 Task: Add Now Organic Lavender Oil to the cart.
Action: Mouse moved to (814, 283)
Screenshot: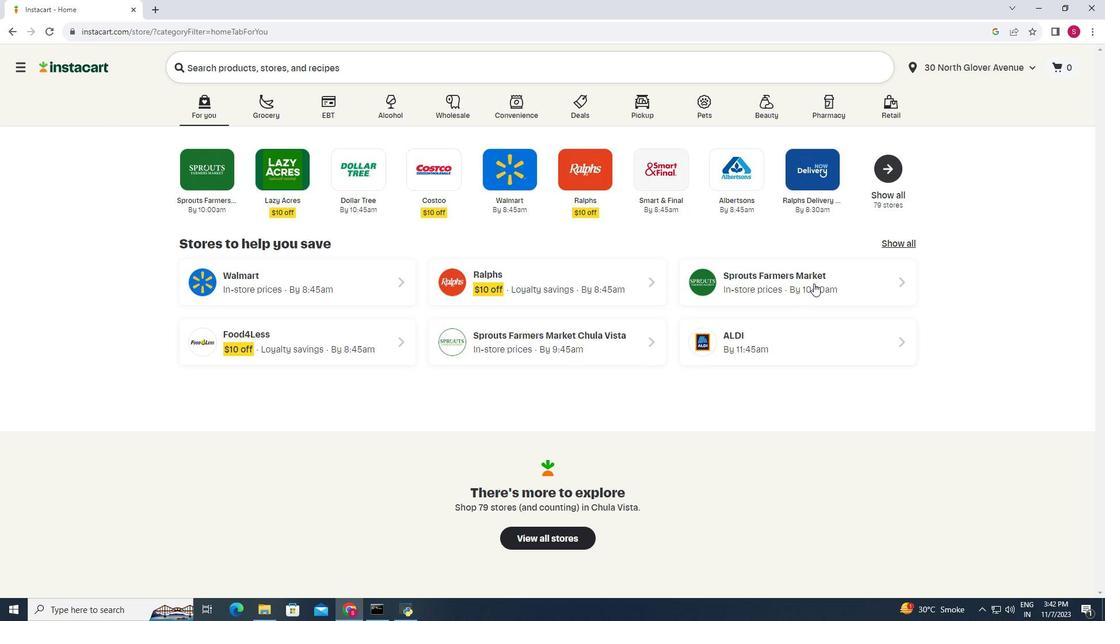 
Action: Mouse pressed left at (814, 283)
Screenshot: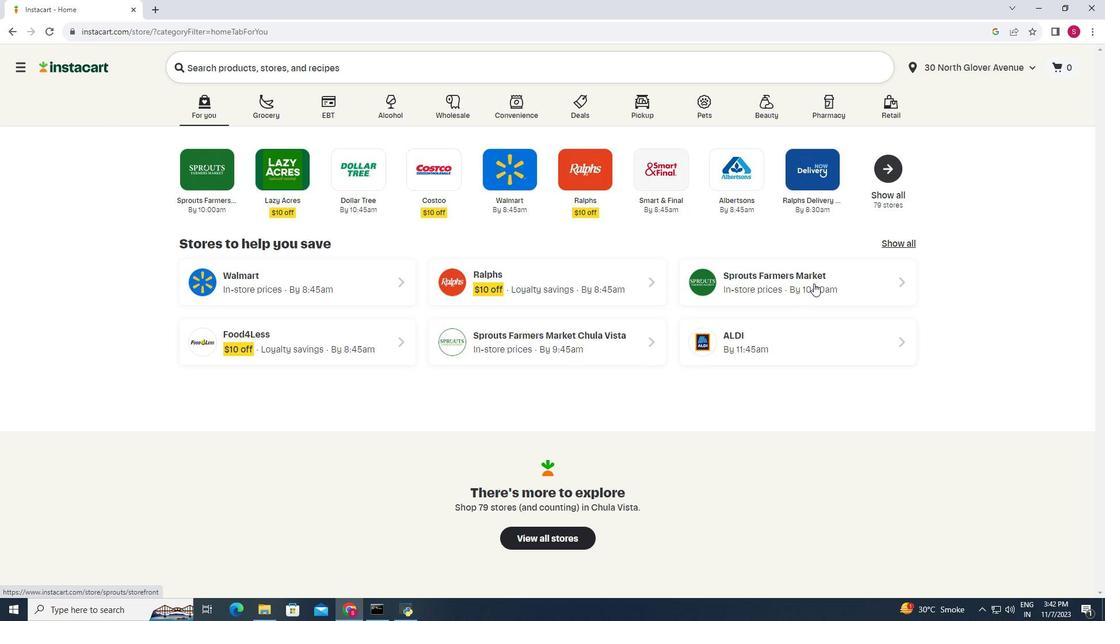 
Action: Mouse moved to (58, 454)
Screenshot: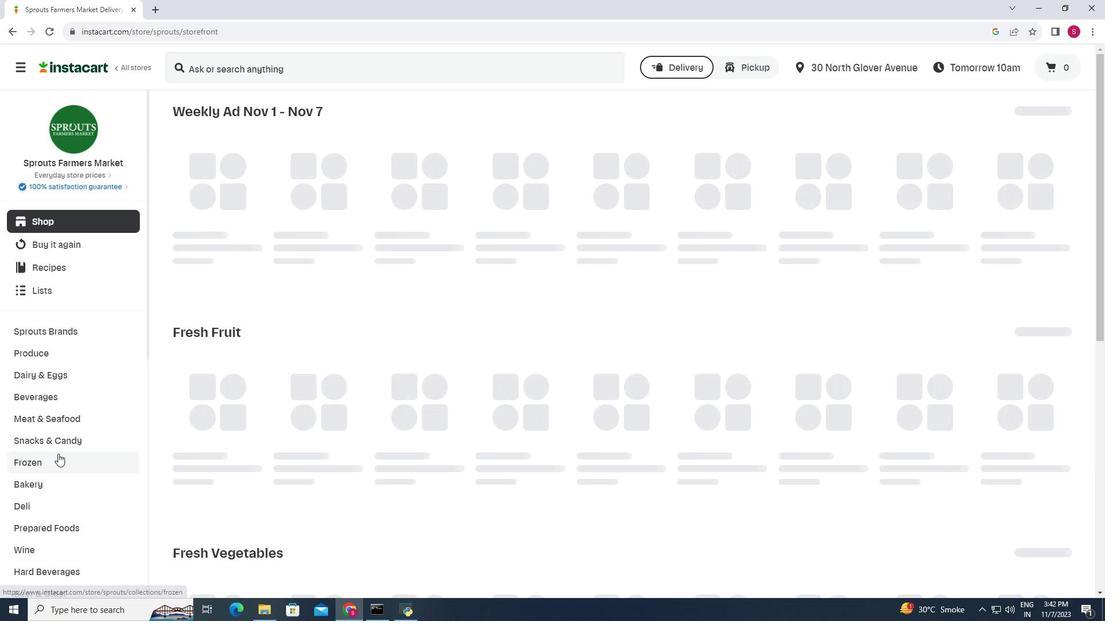 
Action: Mouse scrolled (58, 453) with delta (0, 0)
Screenshot: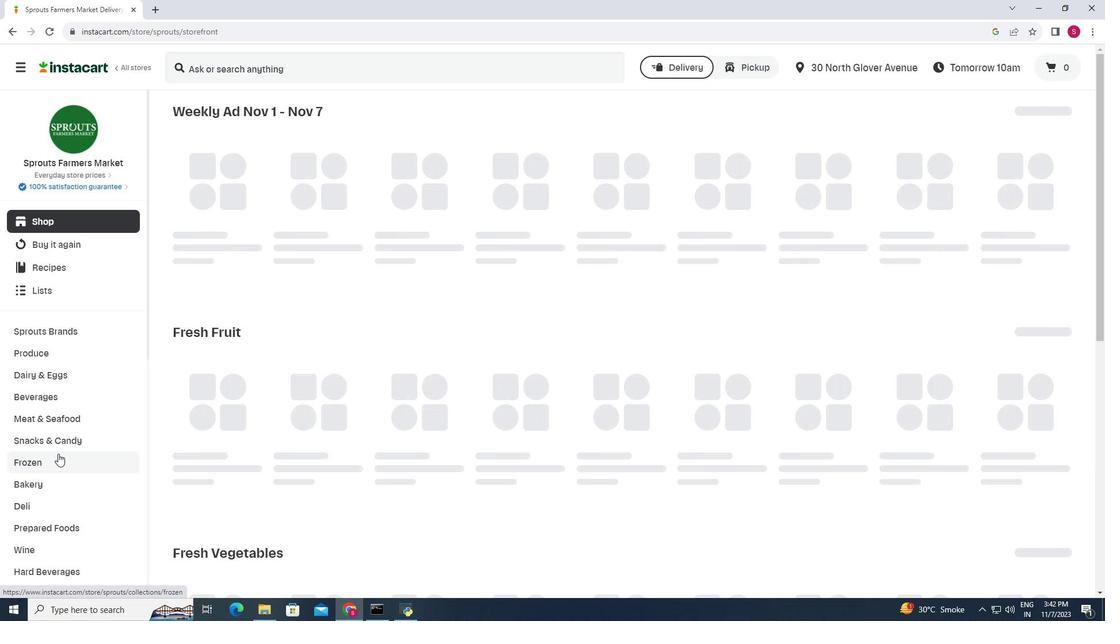 
Action: Mouse scrolled (58, 453) with delta (0, 0)
Screenshot: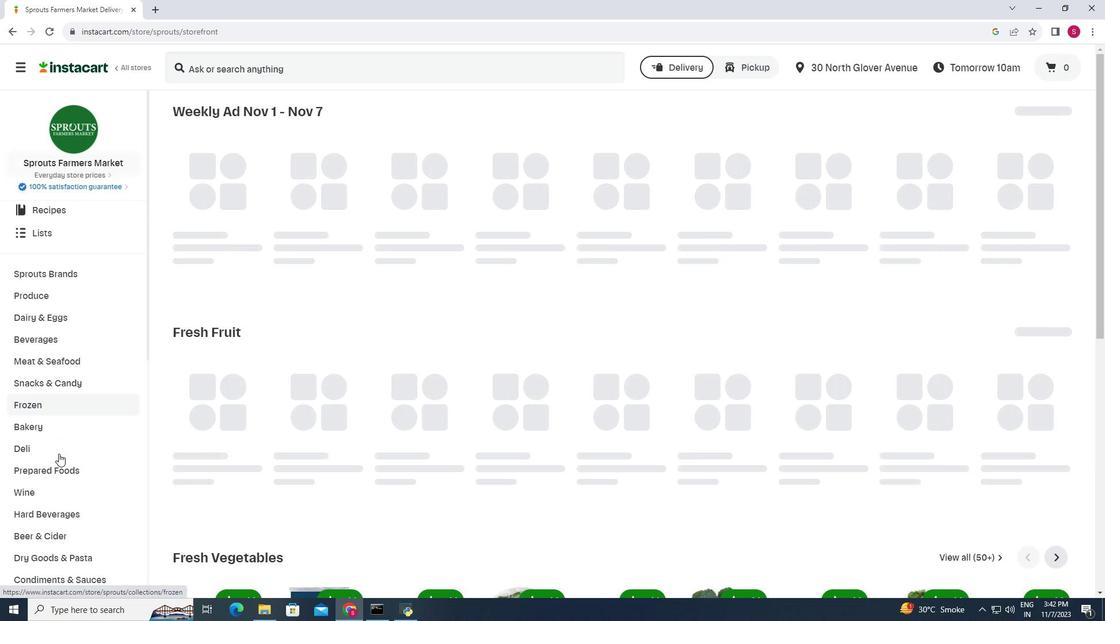 
Action: Mouse moved to (58, 454)
Screenshot: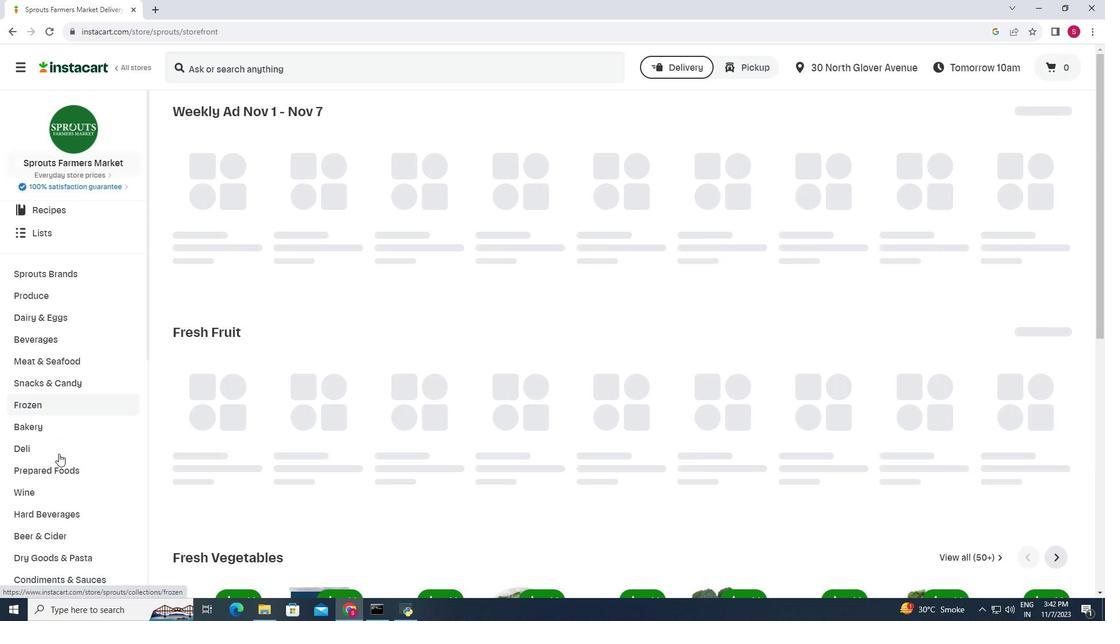 
Action: Mouse scrolled (58, 453) with delta (0, 0)
Screenshot: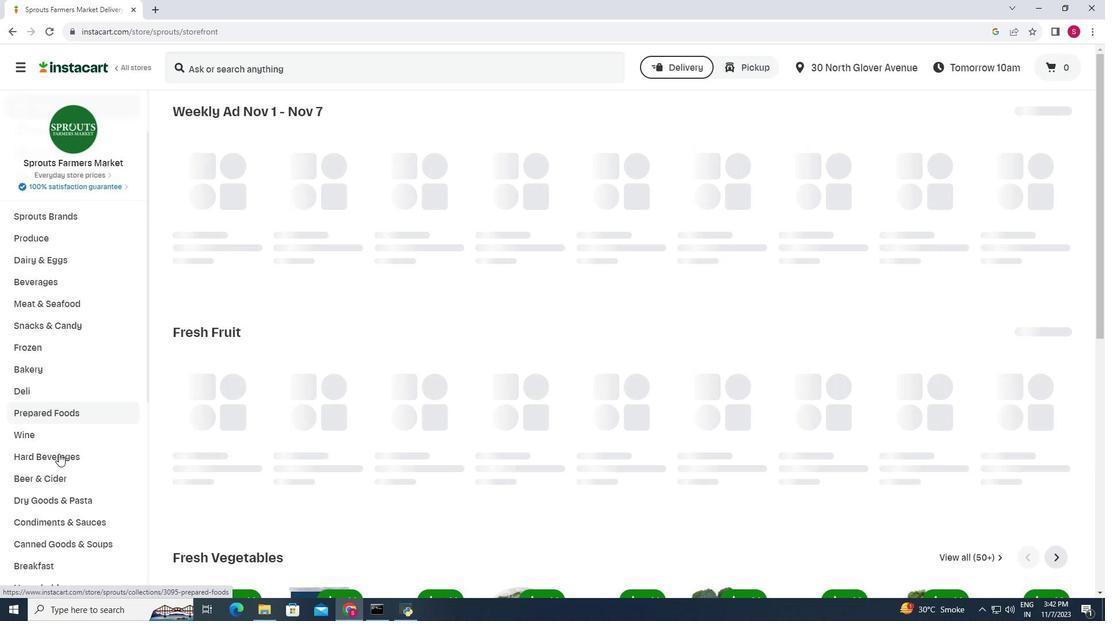 
Action: Mouse scrolled (58, 453) with delta (0, 0)
Screenshot: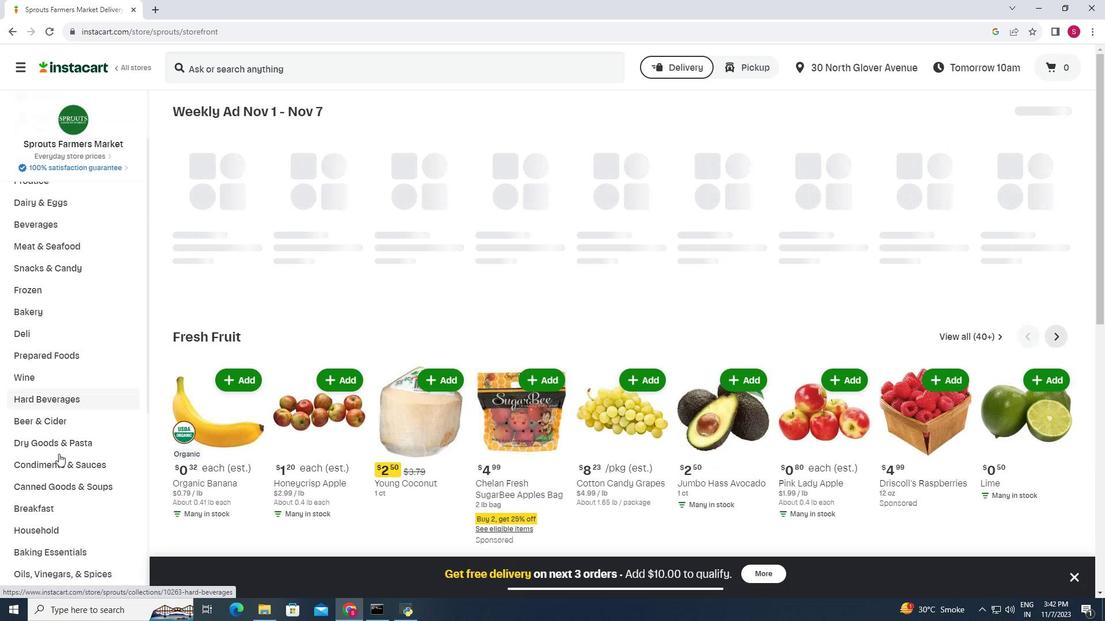 
Action: Mouse moved to (58, 469)
Screenshot: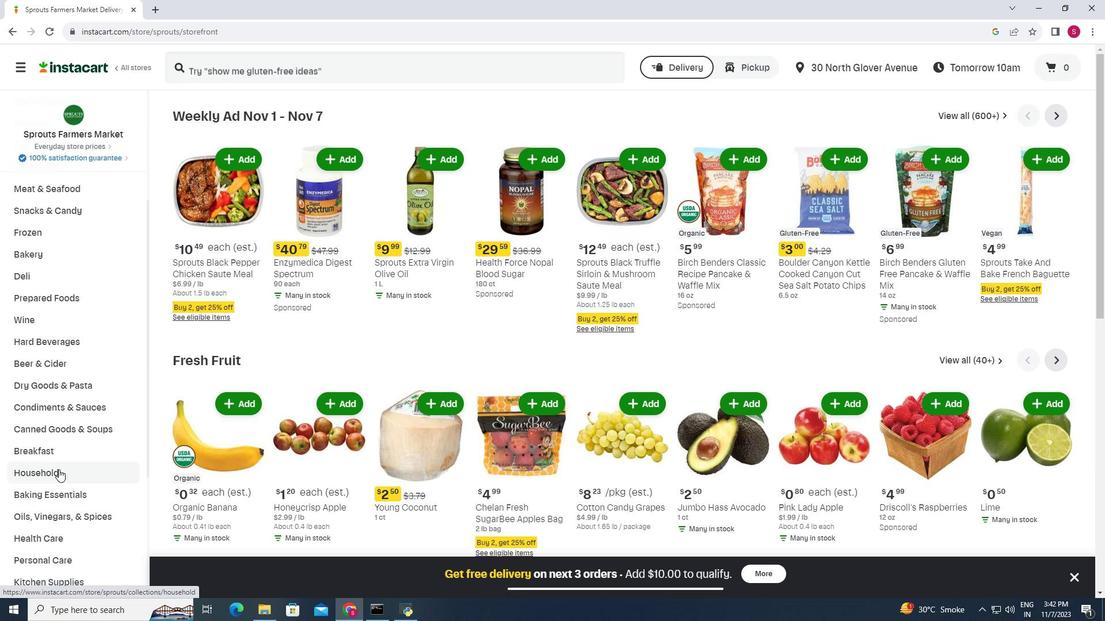 
Action: Mouse pressed left at (58, 469)
Screenshot: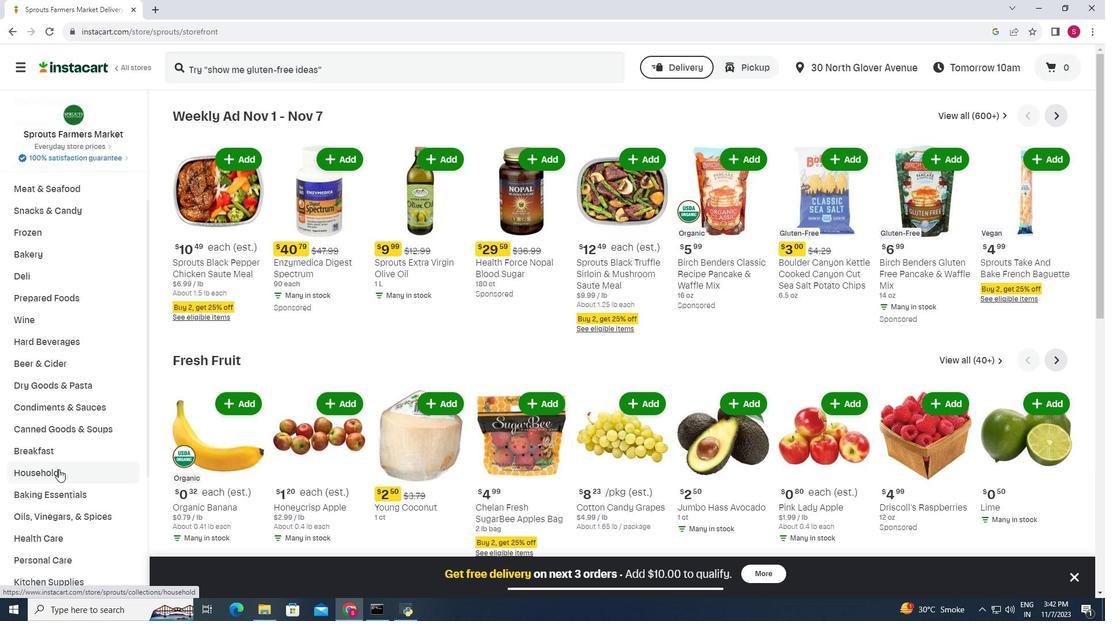 
Action: Mouse moved to (612, 142)
Screenshot: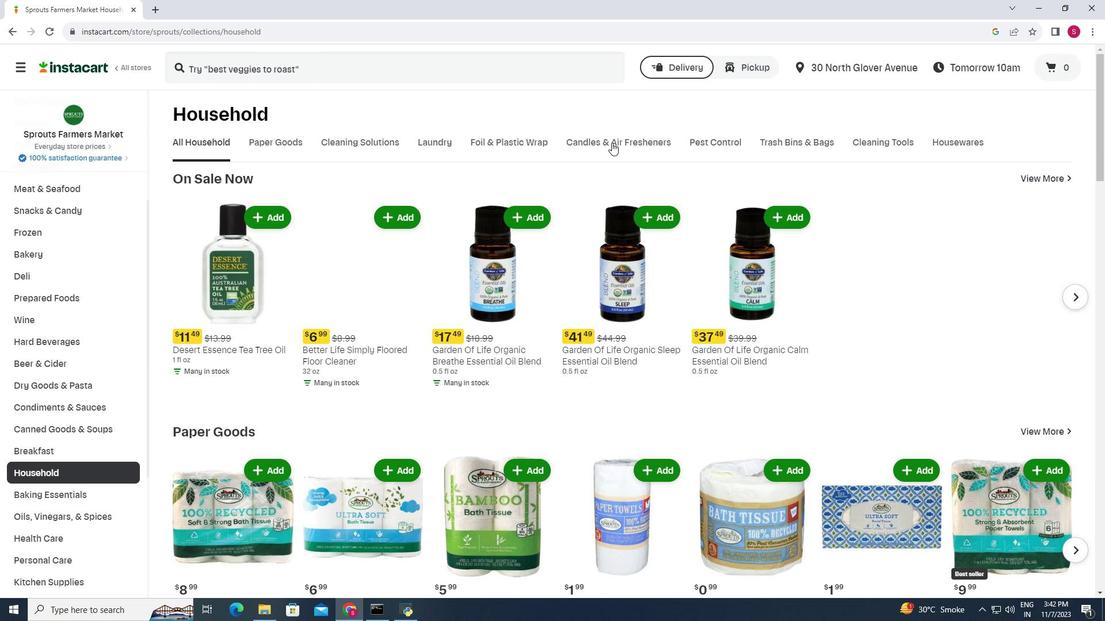 
Action: Mouse pressed left at (612, 142)
Screenshot: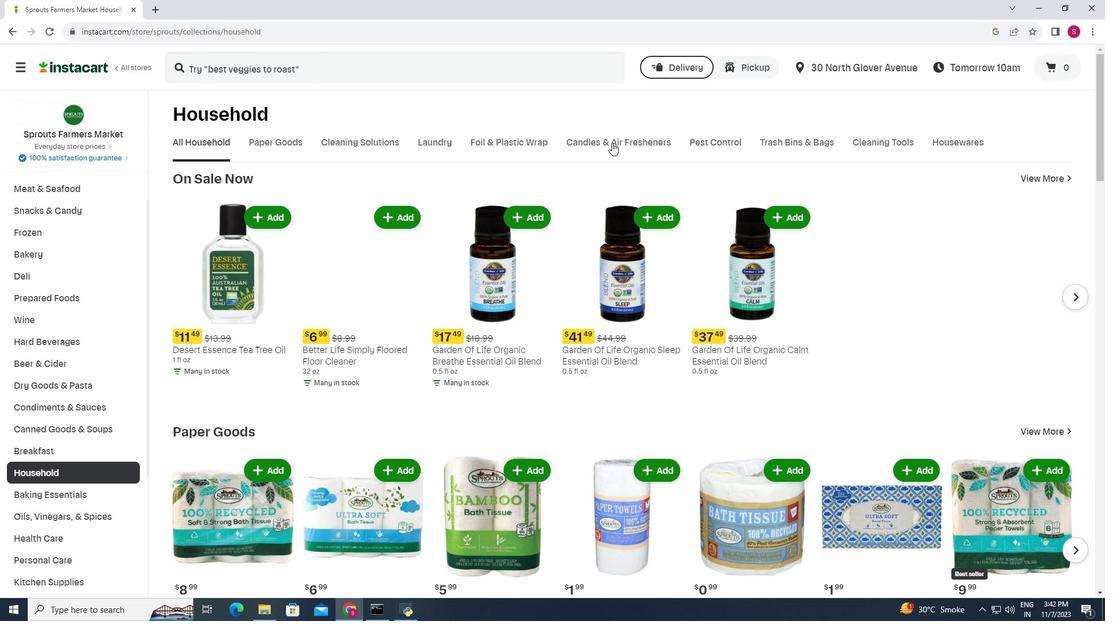 
Action: Mouse moved to (304, 70)
Screenshot: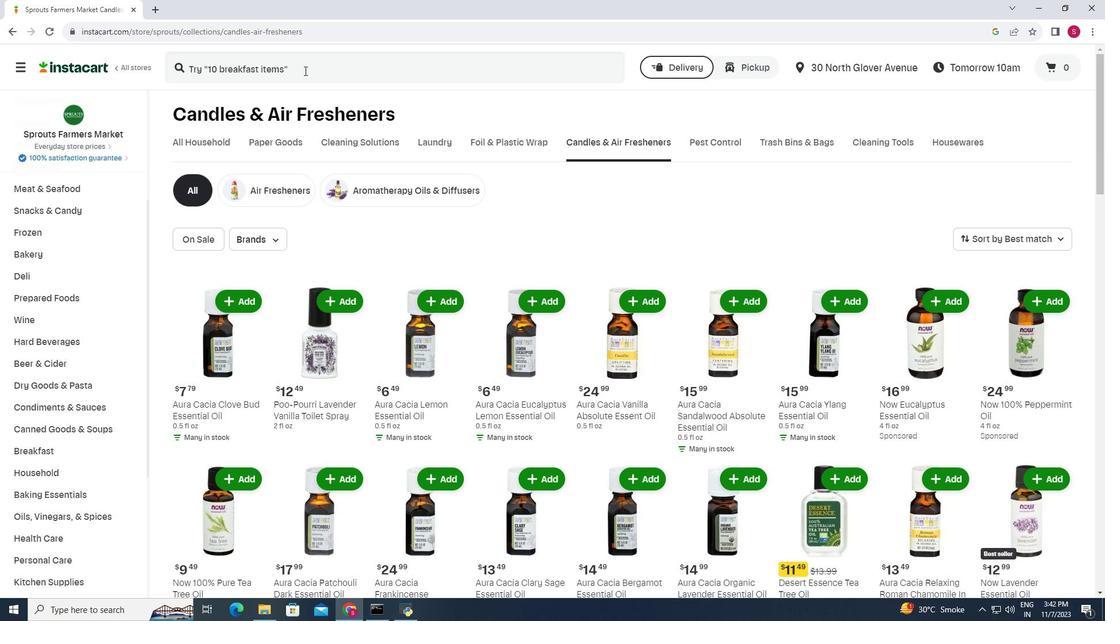 
Action: Mouse pressed left at (304, 70)
Screenshot: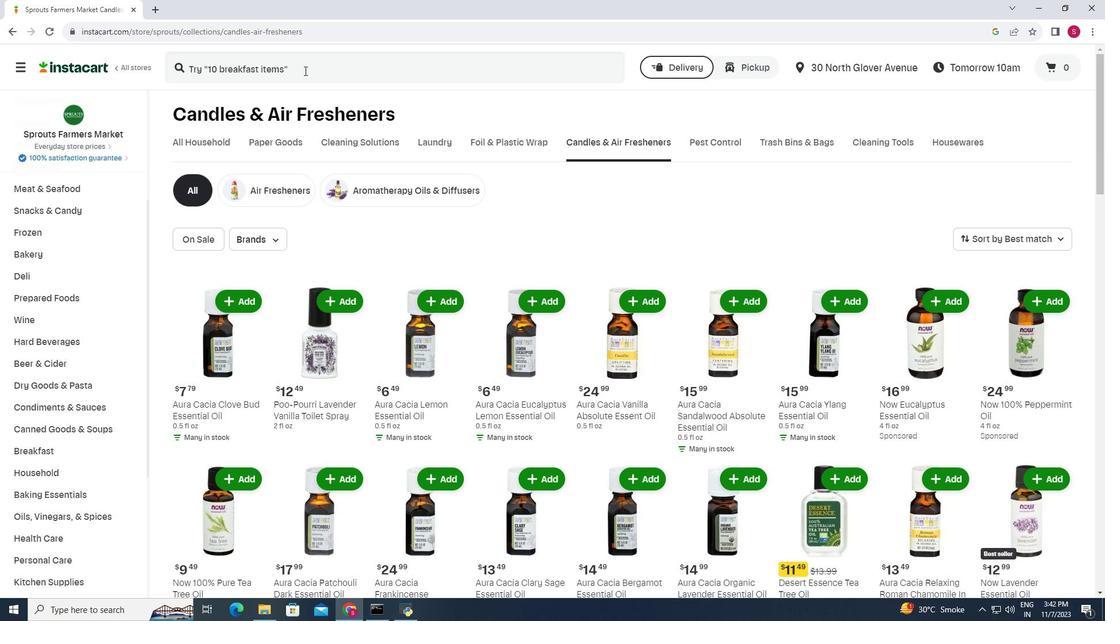 
Action: Key pressed <Key.shift>Now<Key.space><Key.shift>Orgai<Key.backspace>nic<Key.space><Key.shift>Lavender<Key.space><Key.shift>Oil<Key.enter>
Screenshot: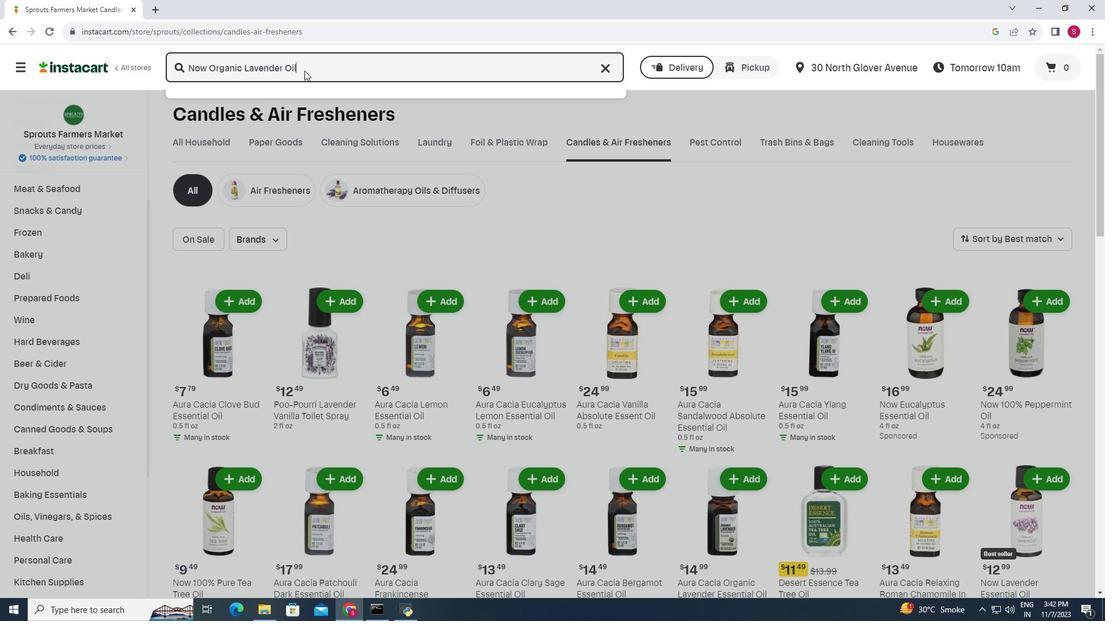 
Action: Mouse moved to (677, 156)
Screenshot: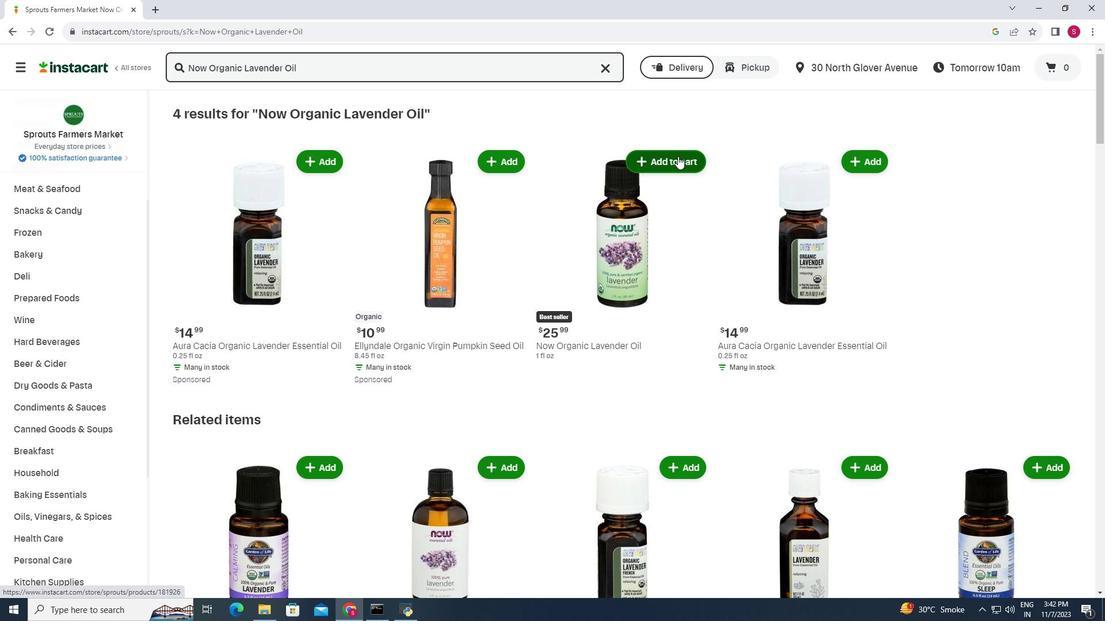 
Action: Mouse pressed left at (677, 156)
Screenshot: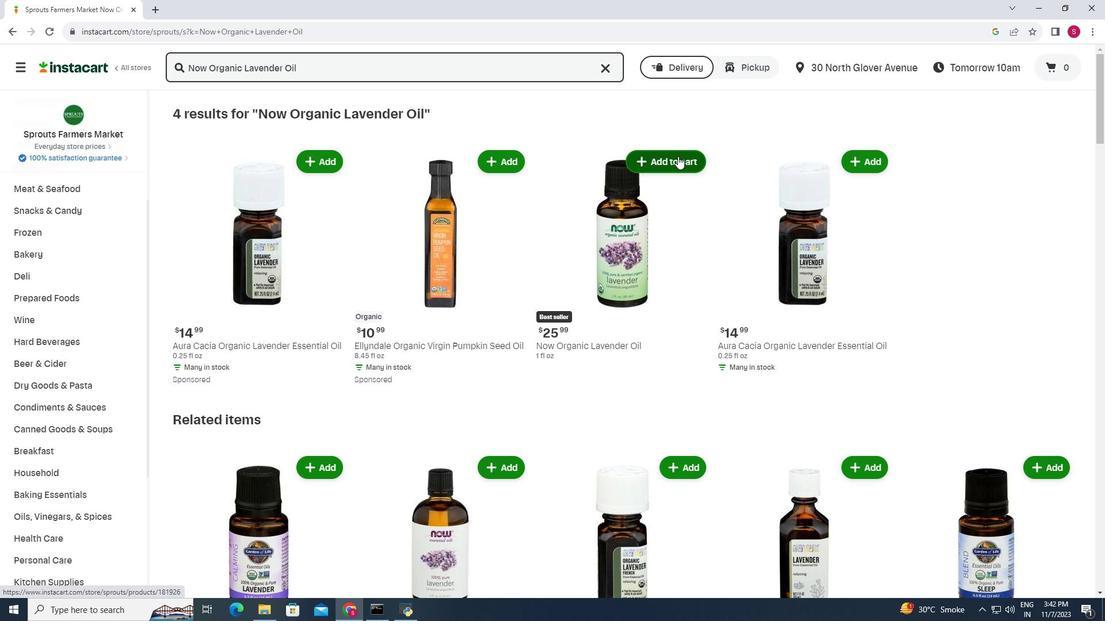 
Action: Mouse moved to (693, 118)
Screenshot: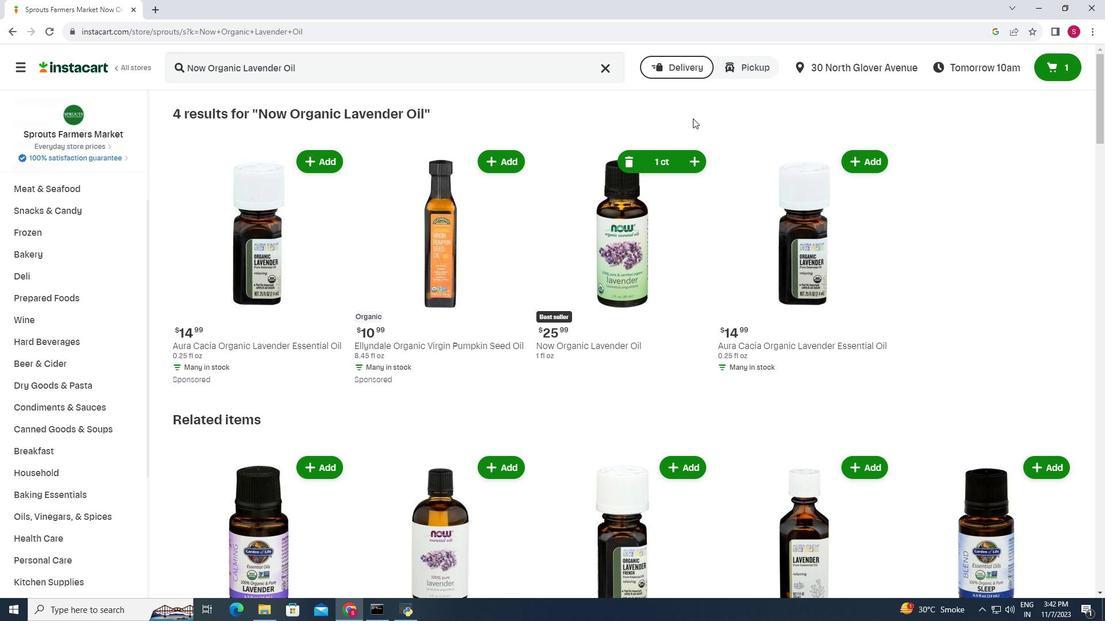 
